 Task: Create a section Flash Flood and in the section, add a milestone Multi-Cloud Integration in the project BackTech
Action: Mouse moved to (129, 540)
Screenshot: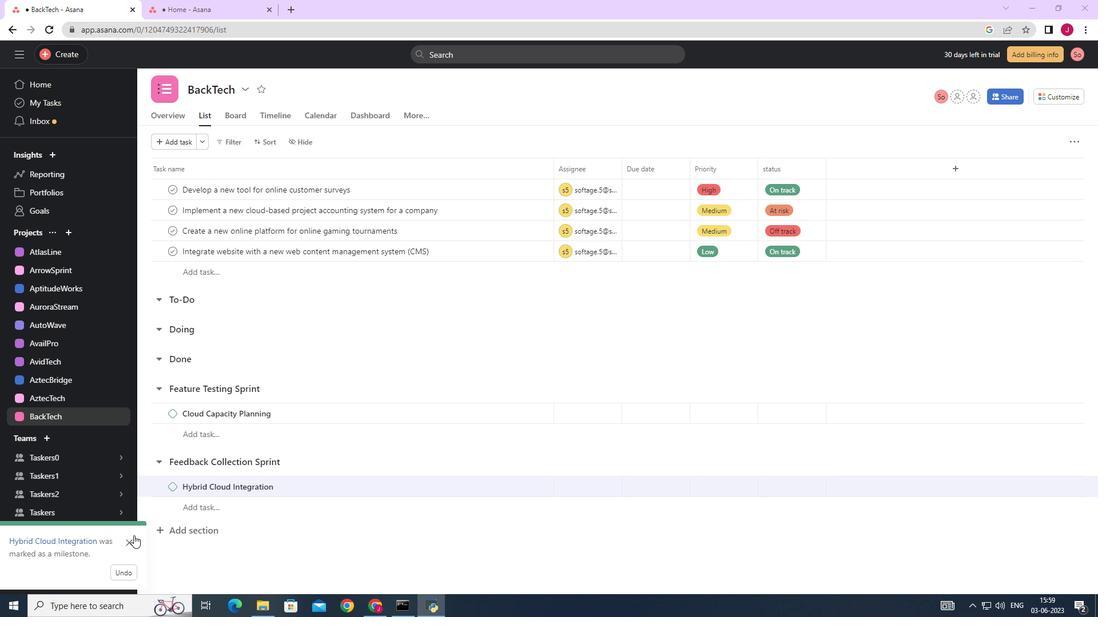 
Action: Mouse pressed left at (129, 540)
Screenshot: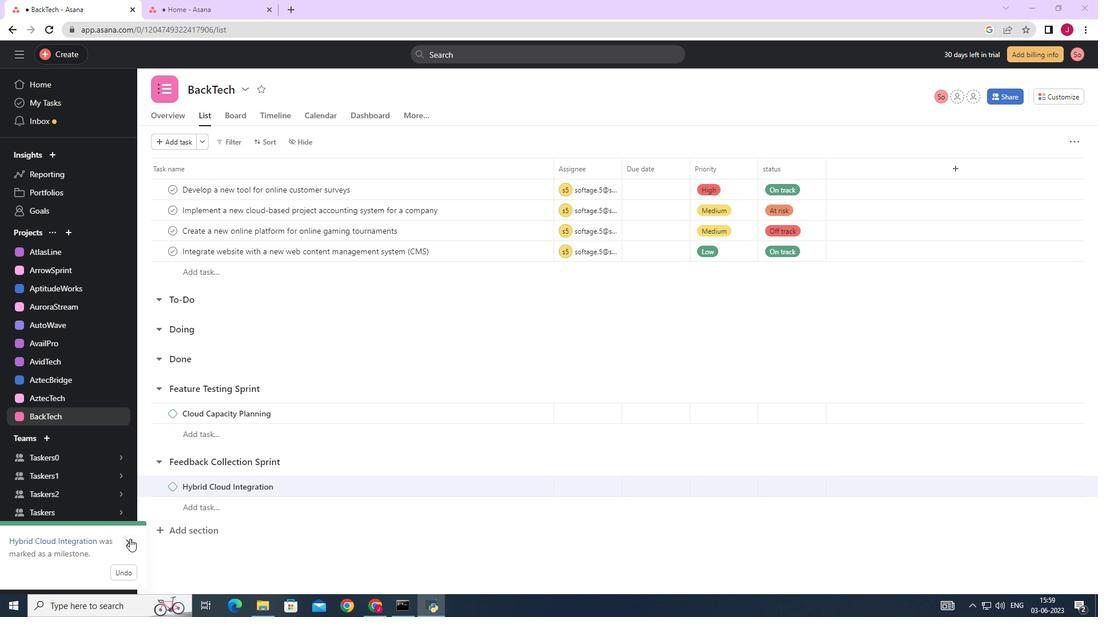
Action: Mouse moved to (176, 529)
Screenshot: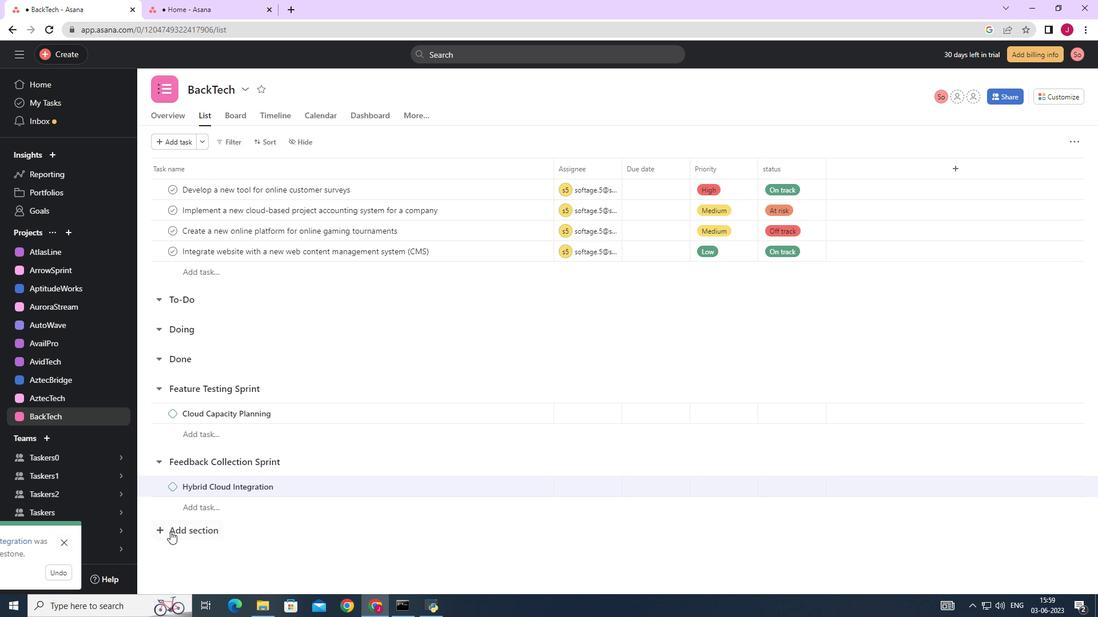 
Action: Mouse scrolled (176, 528) with delta (0, 0)
Screenshot: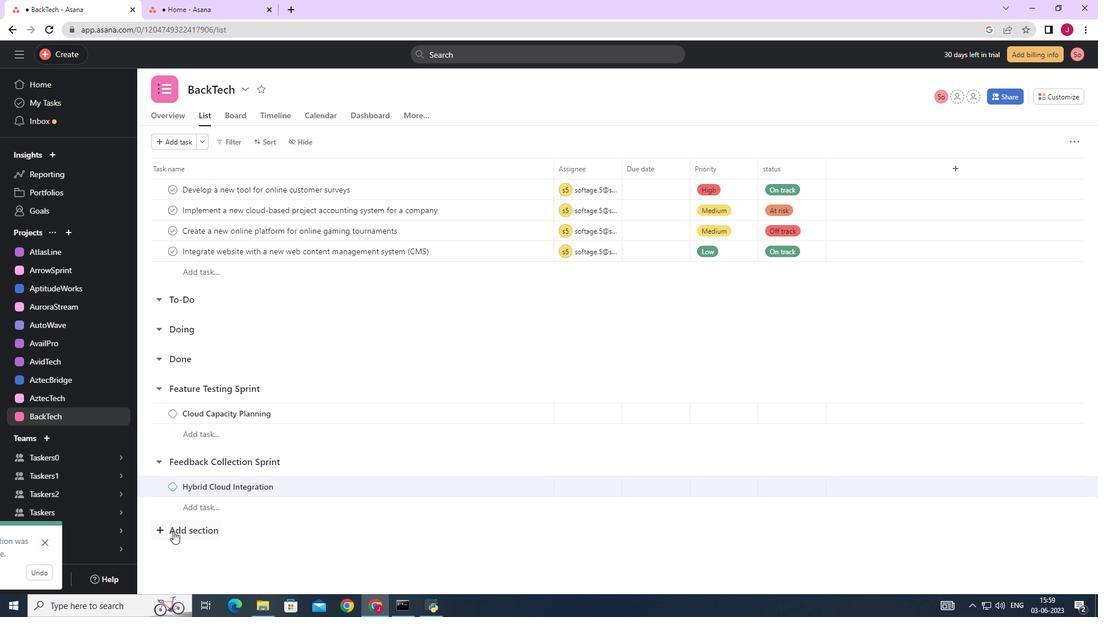 
Action: Mouse scrolled (176, 528) with delta (0, 0)
Screenshot: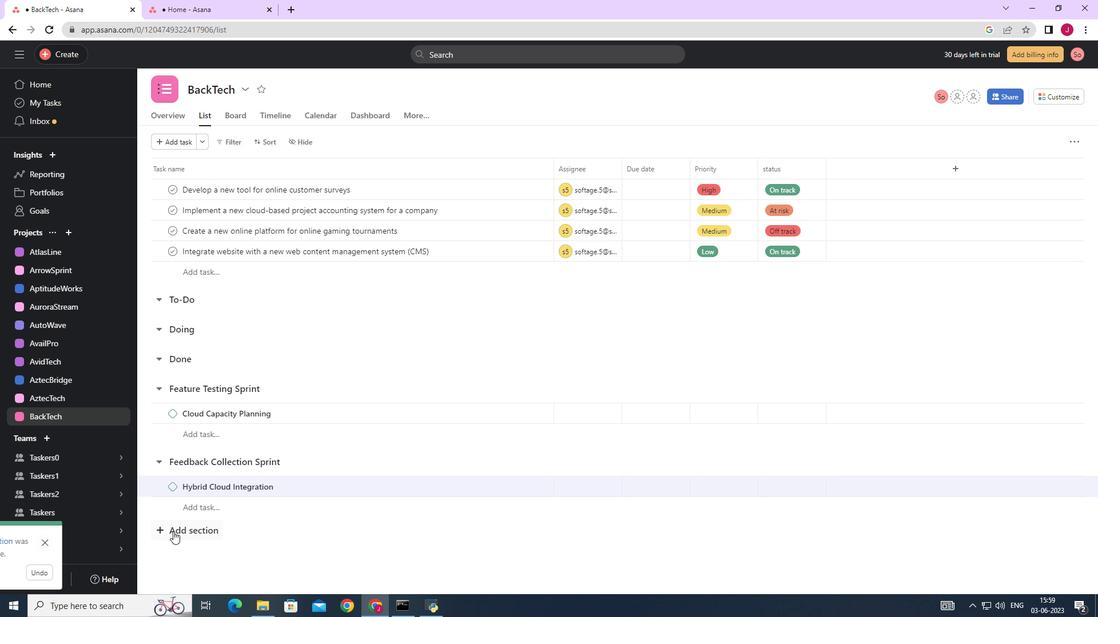 
Action: Mouse scrolled (176, 528) with delta (0, 0)
Screenshot: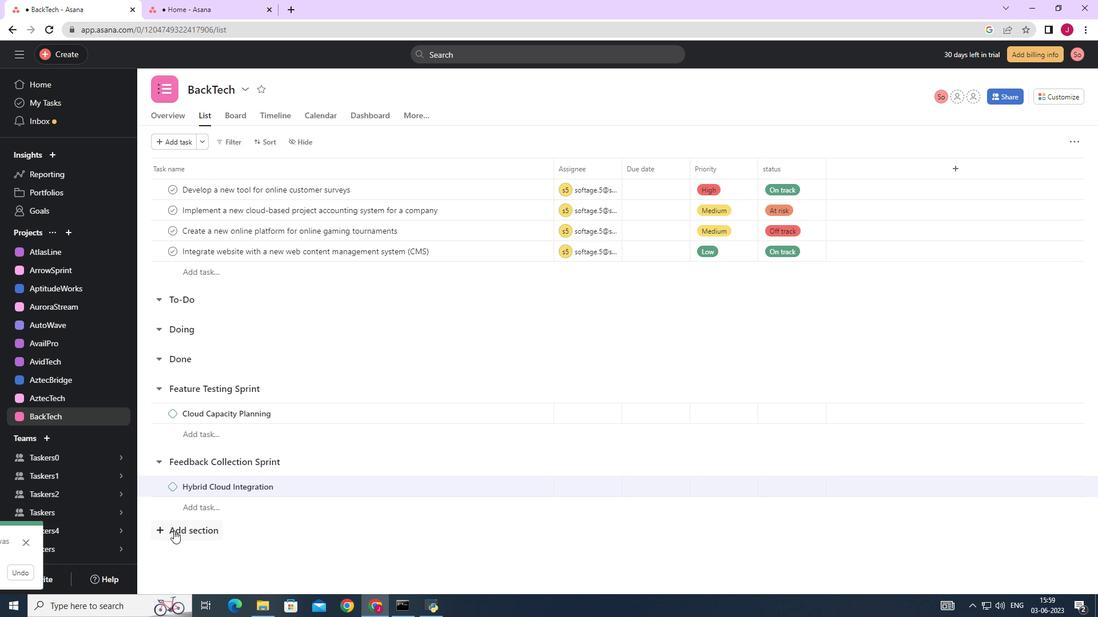 
Action: Mouse scrolled (176, 528) with delta (0, 0)
Screenshot: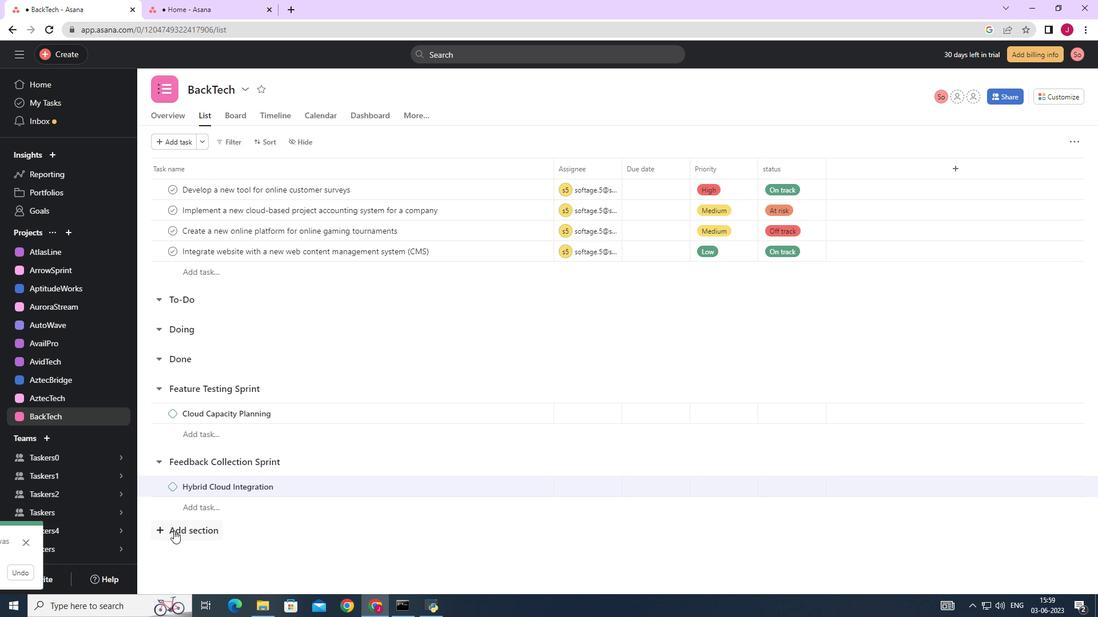 
Action: Mouse scrolled (176, 528) with delta (0, 0)
Screenshot: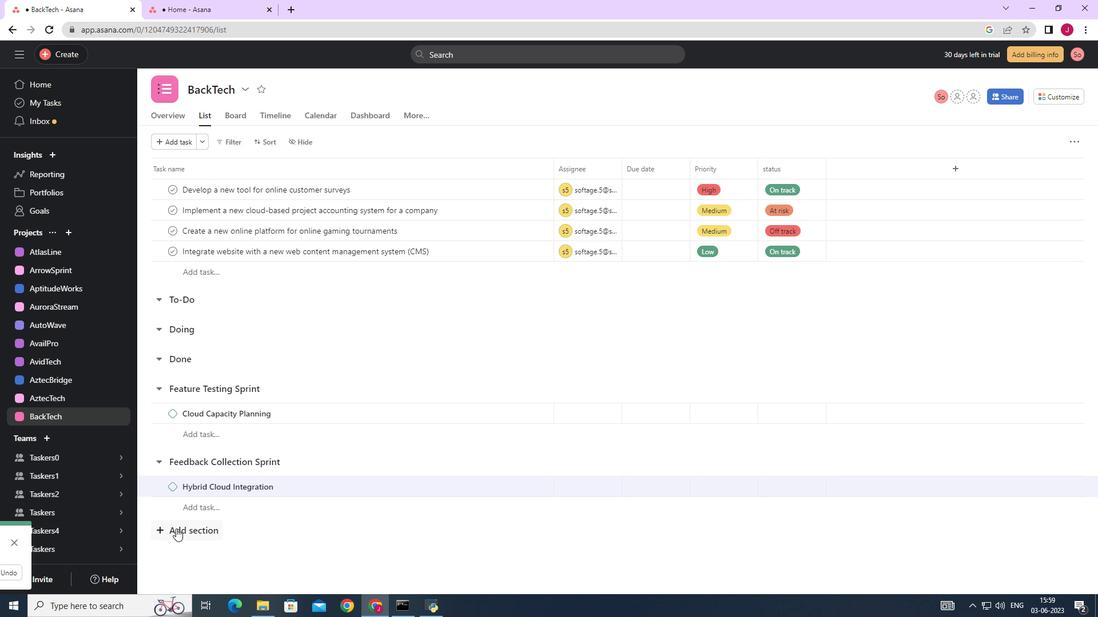 
Action: Mouse moved to (176, 528)
Screenshot: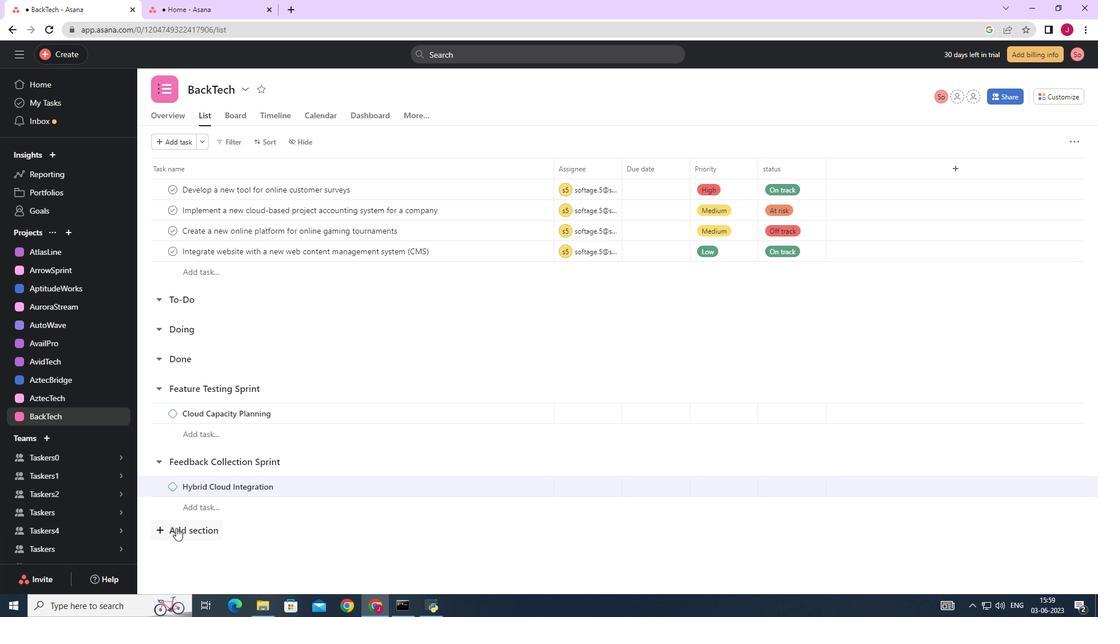 
Action: Mouse pressed left at (176, 528)
Screenshot: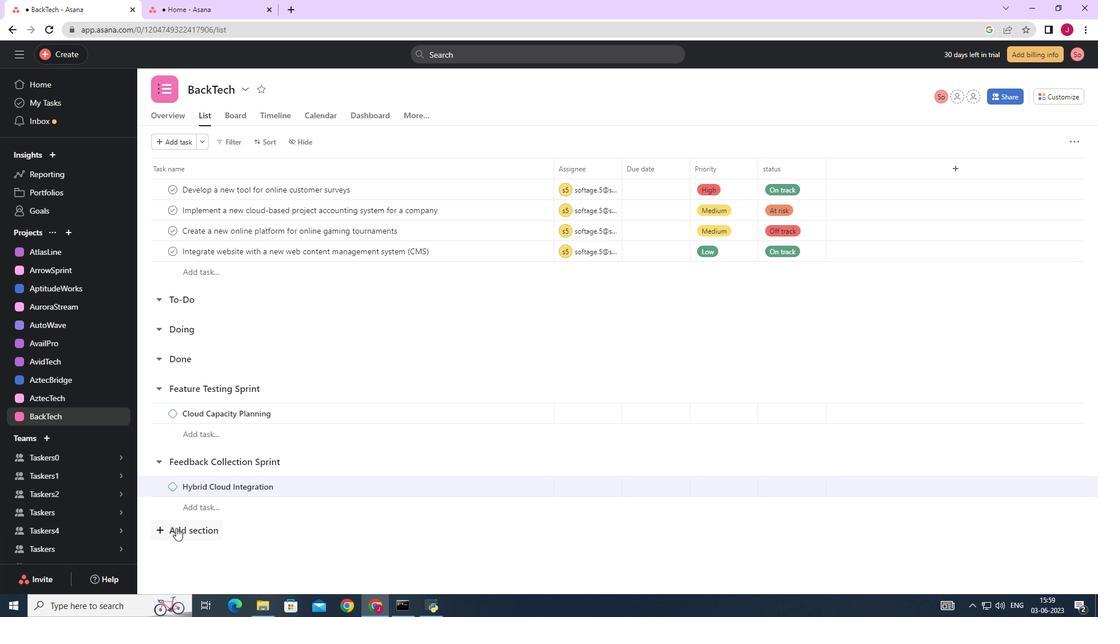 
Action: Mouse moved to (200, 522)
Screenshot: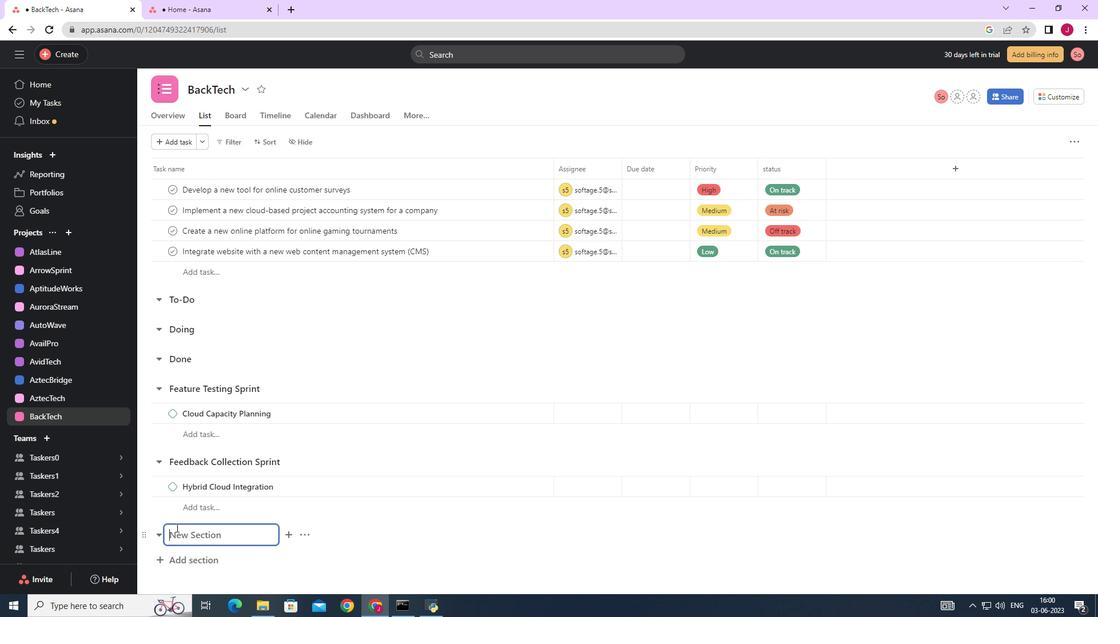 
Action: Mouse scrolled (200, 522) with delta (0, 0)
Screenshot: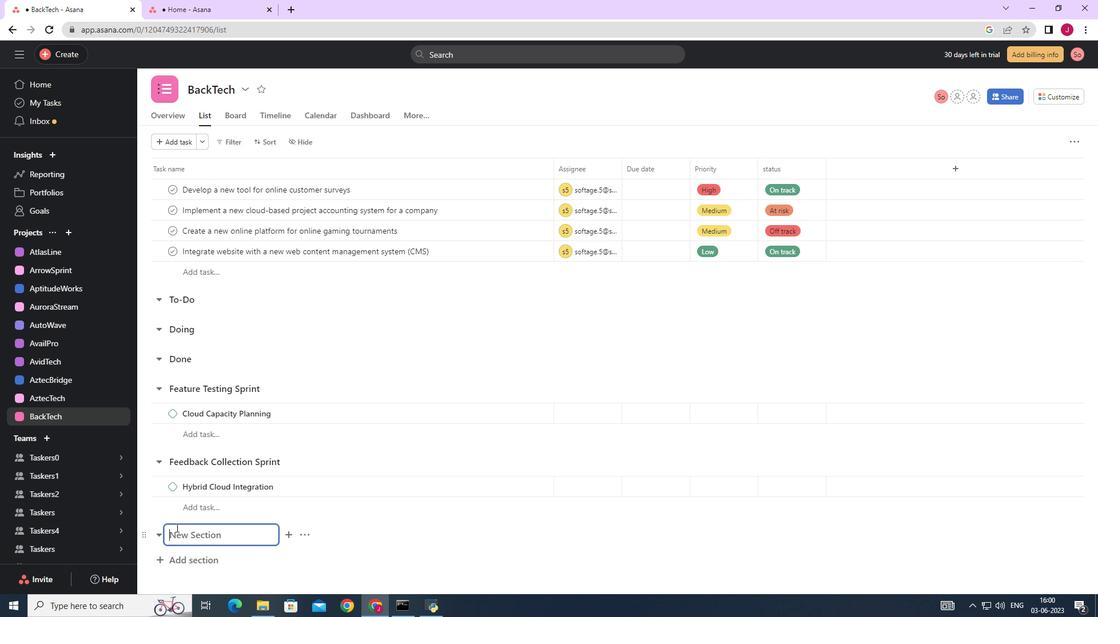 
Action: Mouse scrolled (200, 522) with delta (0, 0)
Screenshot: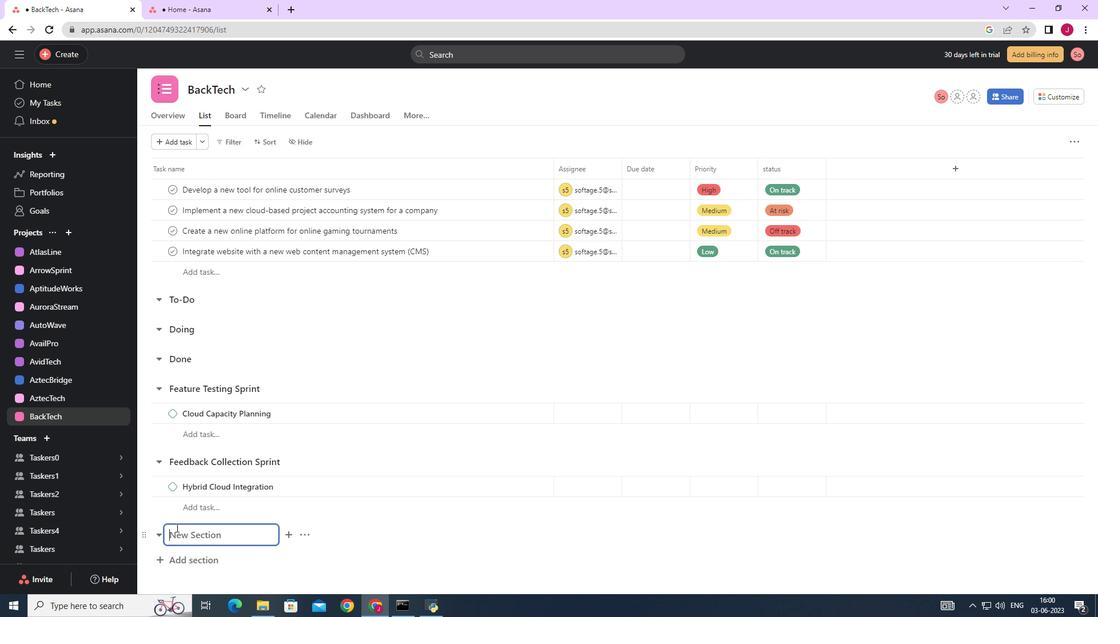
Action: Mouse scrolled (200, 522) with delta (0, 0)
Screenshot: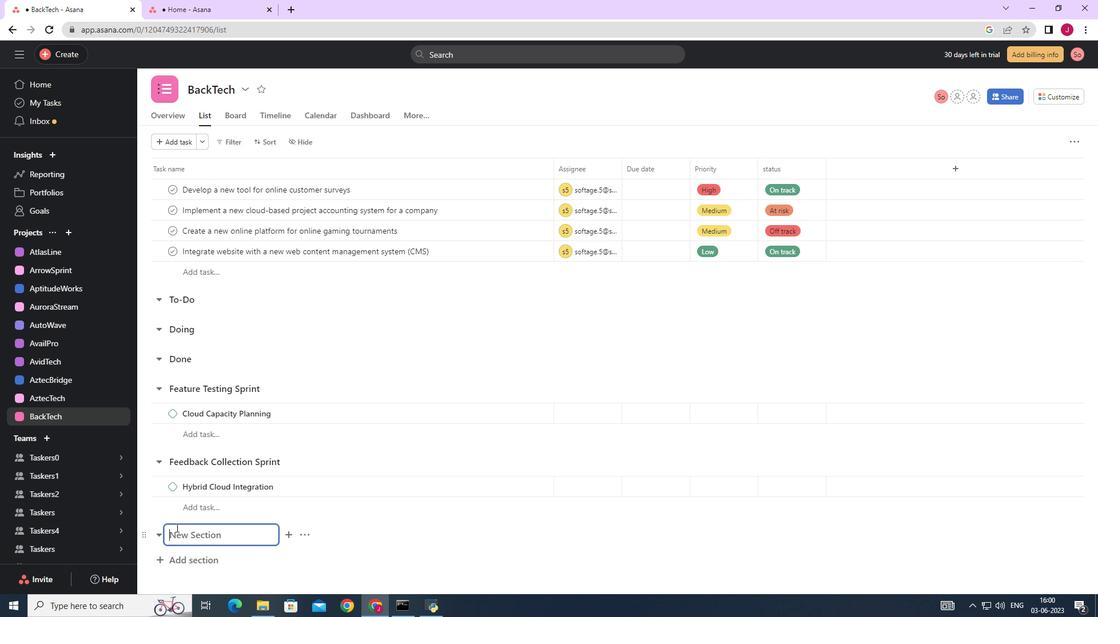 
Action: Mouse scrolled (200, 522) with delta (0, 0)
Screenshot: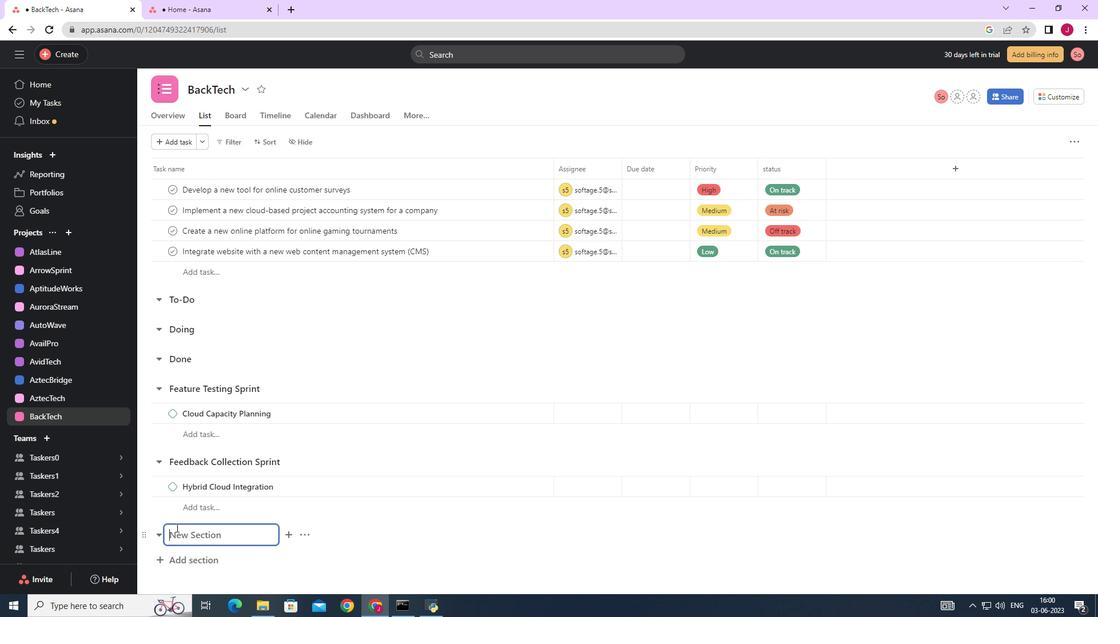 
Action: Mouse scrolled (200, 522) with delta (0, 0)
Screenshot: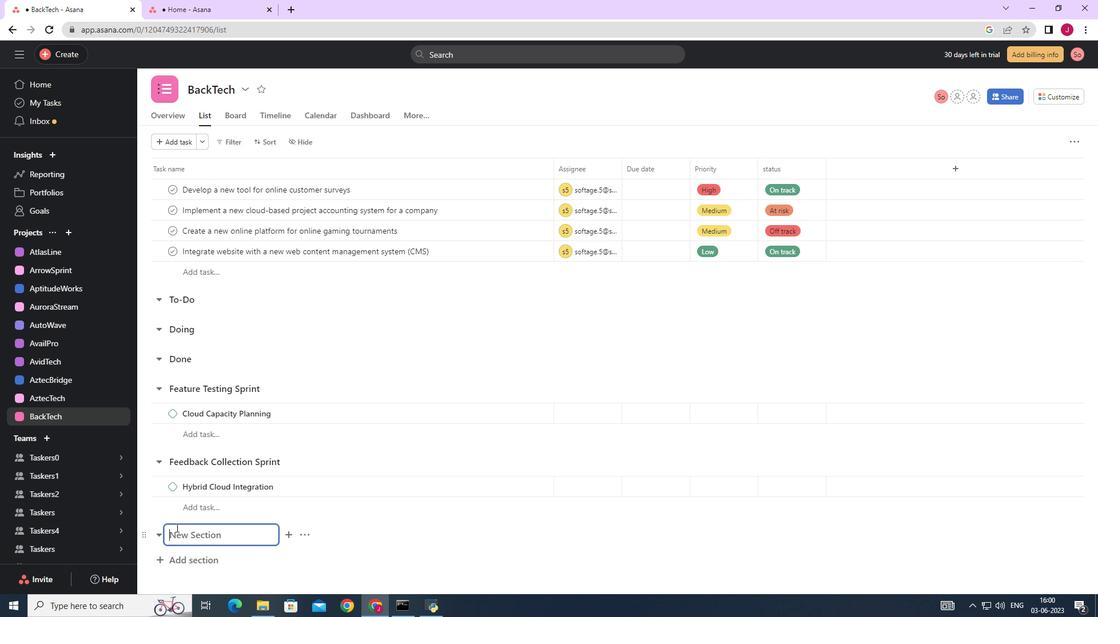
Action: Mouse moved to (210, 533)
Screenshot: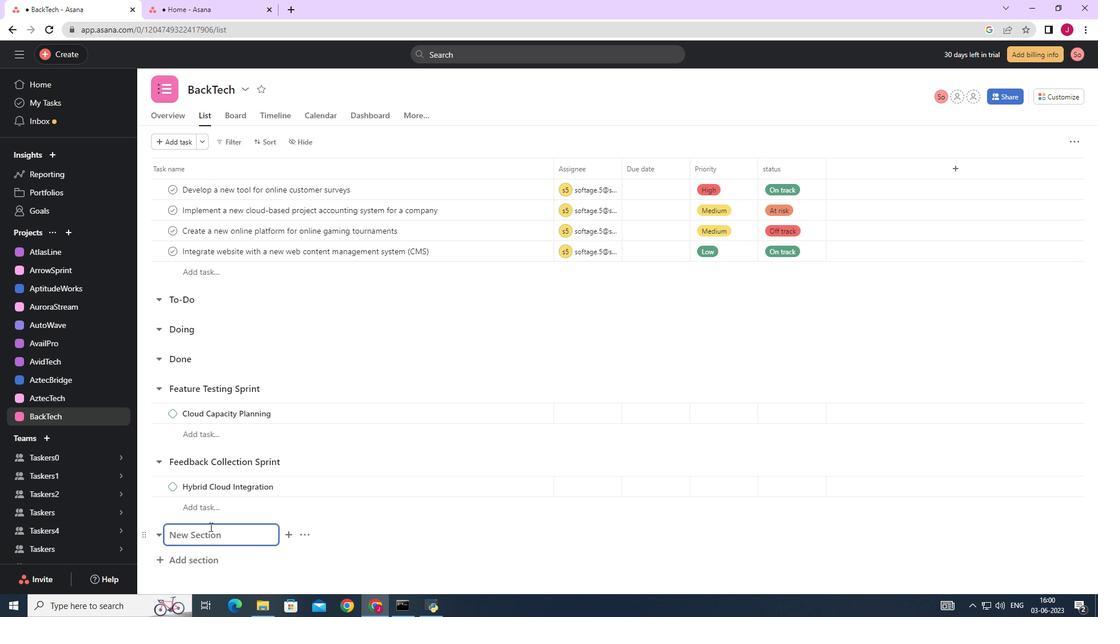 
Action: Mouse pressed left at (210, 533)
Screenshot: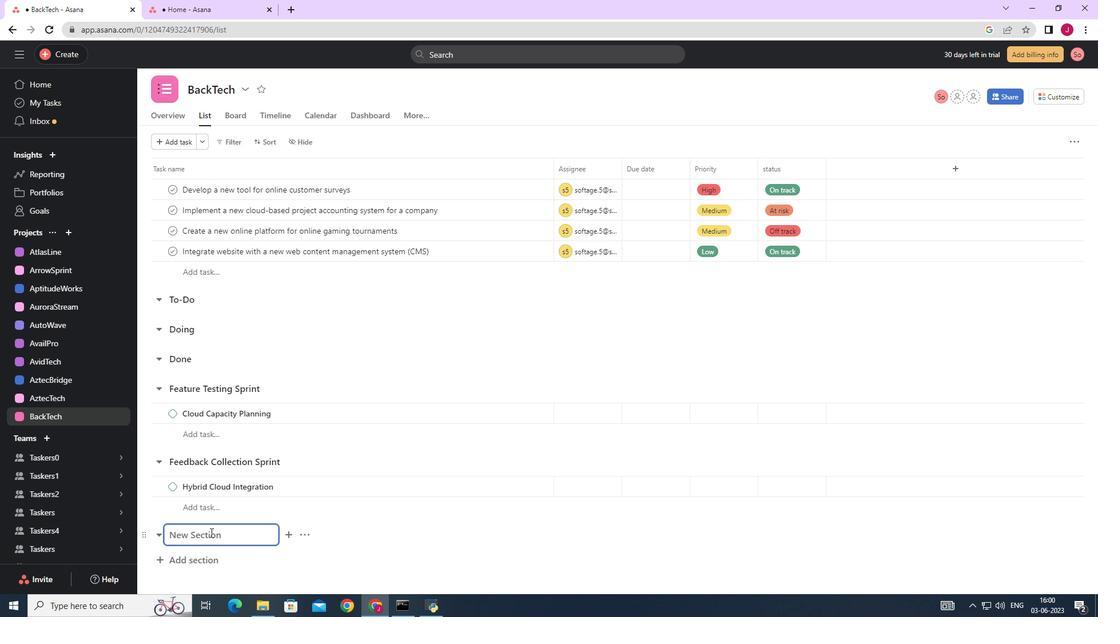 
Action: Key pressed <Key.caps_lock><Key.caps_lock>f<Key.caps_lock>LASH<Key.space><Key.caps_lock>f<Key.caps_lock>LOOD<Key.enter><Key.caps_lock>,<Key.caps_lock>ULTI<Key.space><Key.backspace><Key.backspace><Key.backspace><Key.backspace><Key.backspace><Key.backspace><Key.backspace><Key.caps_lock>m<Key.caps_lock>ULTISTONE<Key.space><Key.backspace><Key.backspace><Key.backspace><Key.backspace><Key.backspace><Key.backspace><Key.backspace>I-<Key.caps_lock>c<Key.caps_lock>LOUD<Key.space><Key.caps_lock>i<Key.caps_lock>NTEGRATION
Screenshot: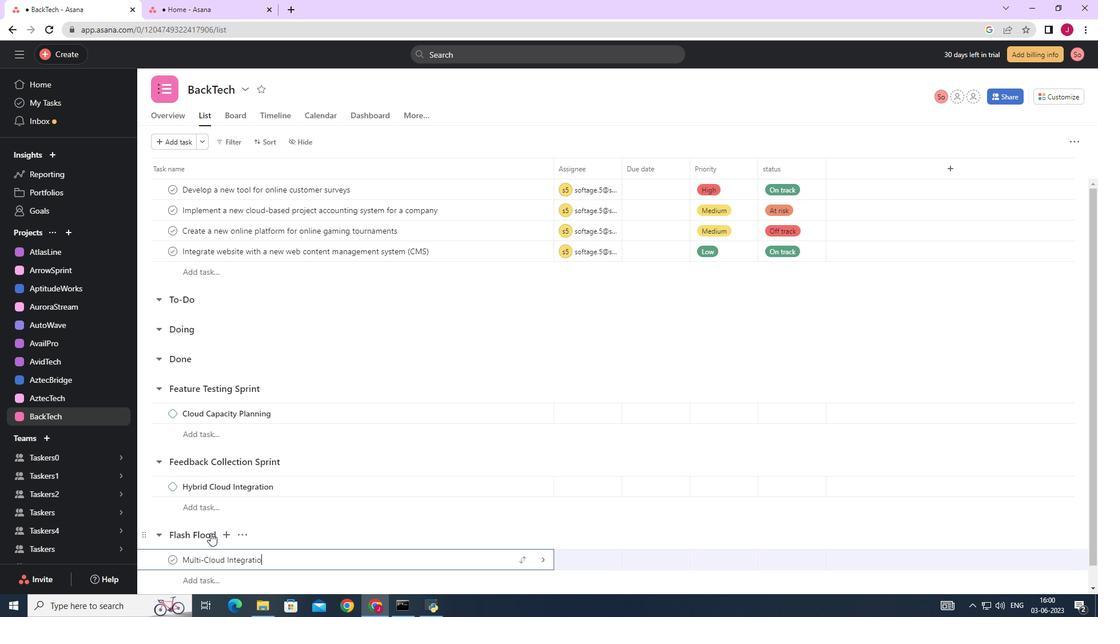 
Action: Mouse moved to (542, 561)
Screenshot: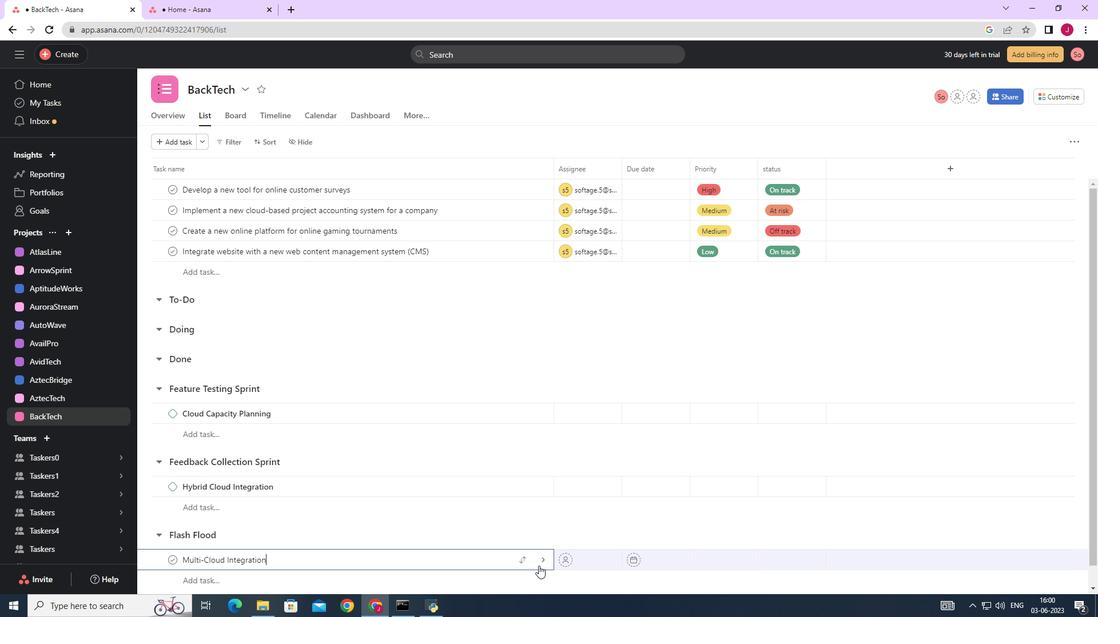 
Action: Mouse pressed left at (542, 561)
Screenshot: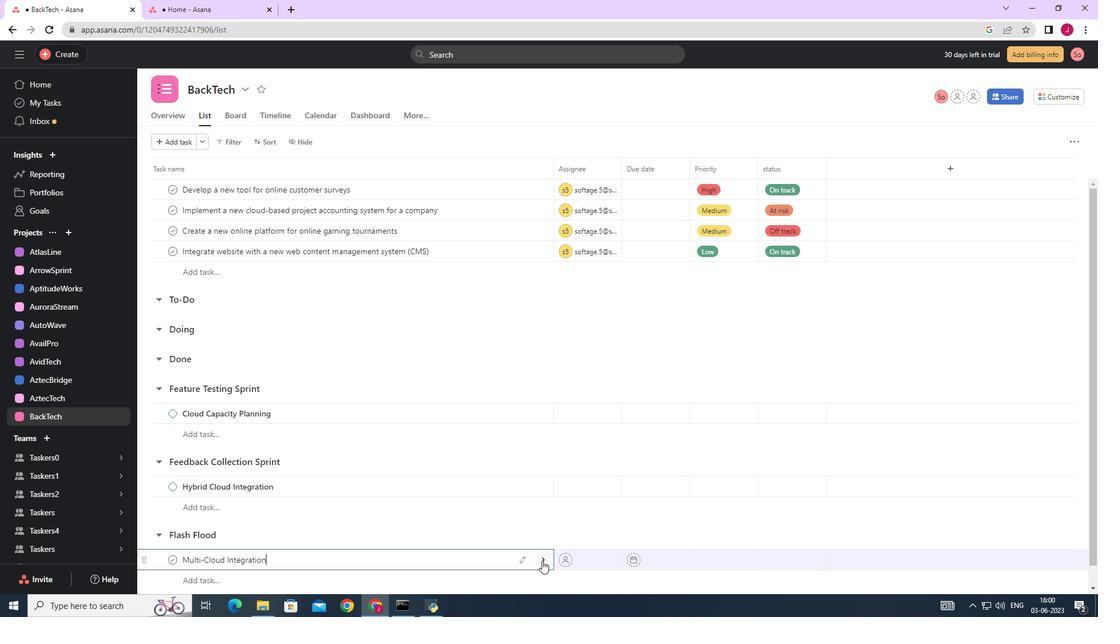 
Action: Mouse moved to (1056, 143)
Screenshot: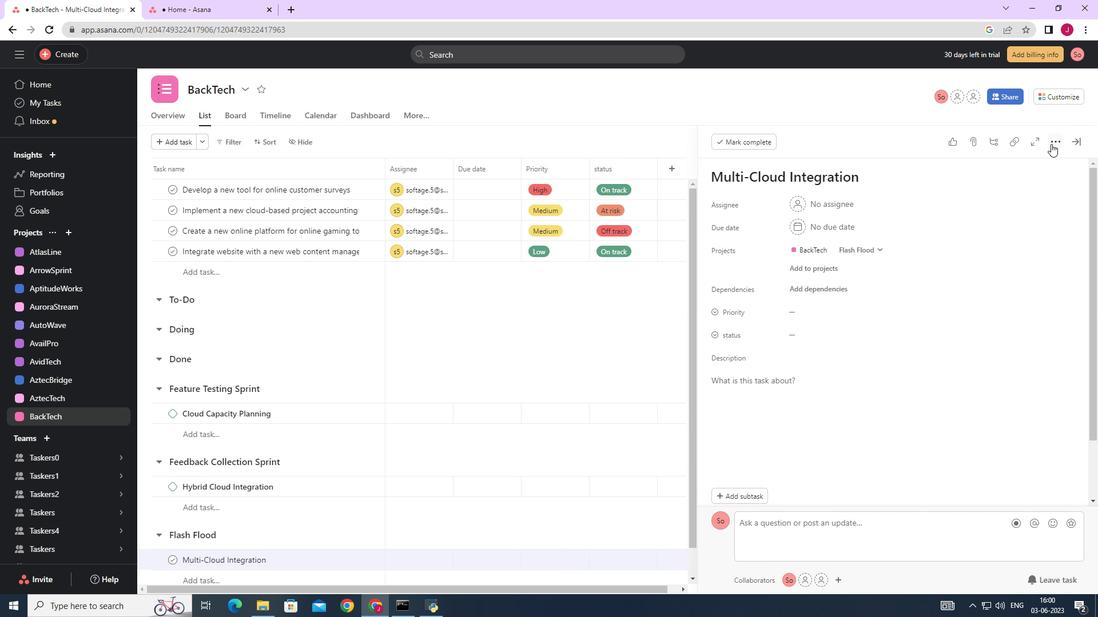 
Action: Mouse pressed left at (1056, 143)
Screenshot: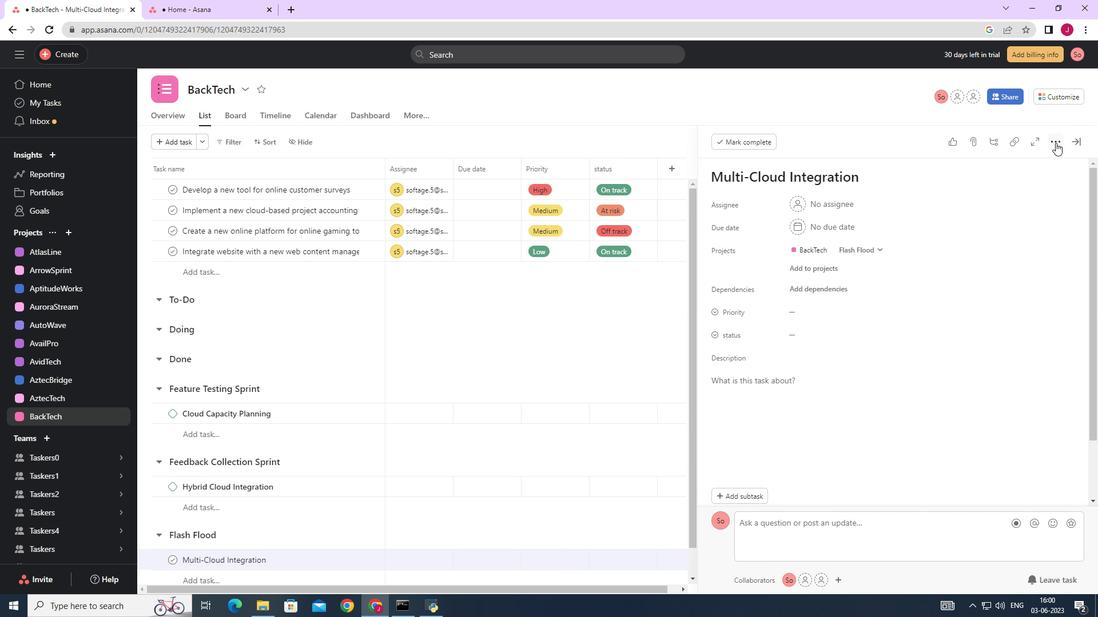 
Action: Mouse moved to (960, 188)
Screenshot: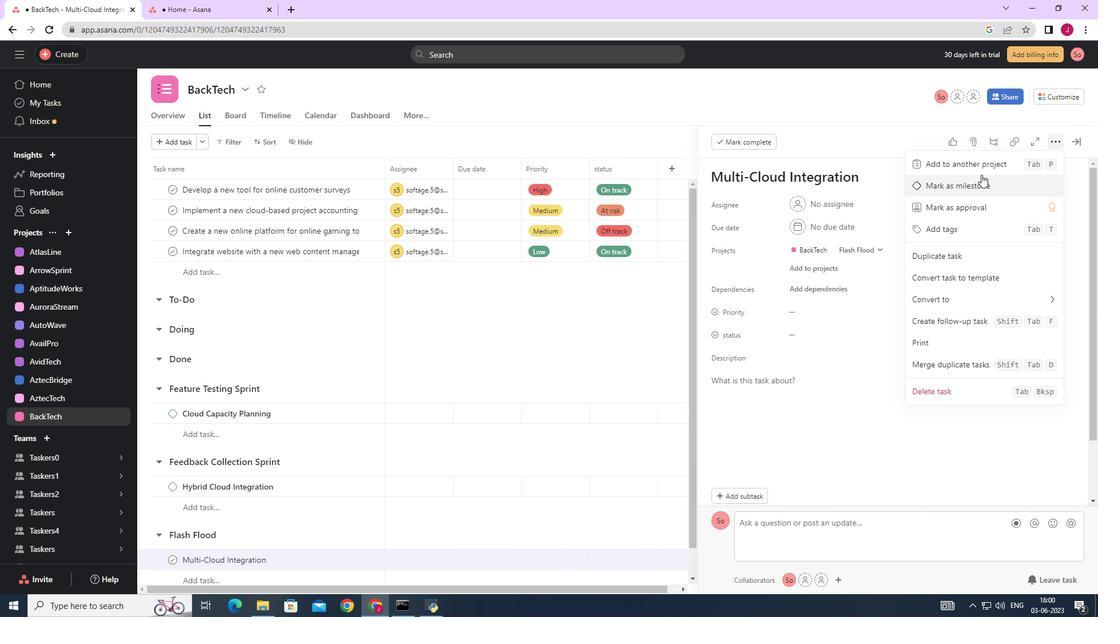 
Action: Mouse pressed left at (960, 188)
Screenshot: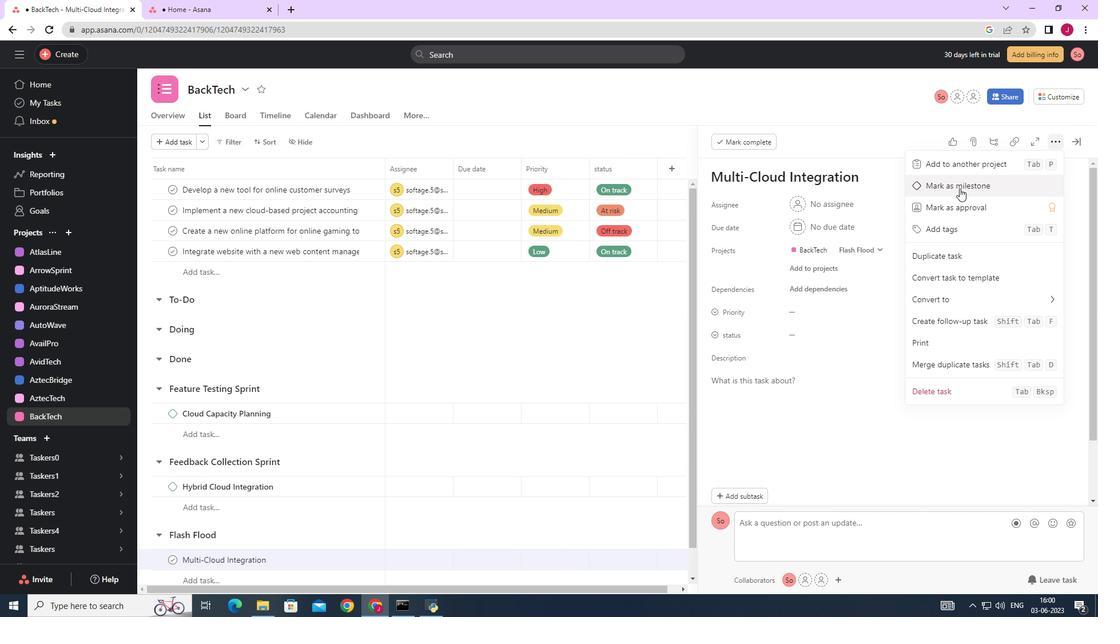 
Action: Mouse moved to (1077, 143)
Screenshot: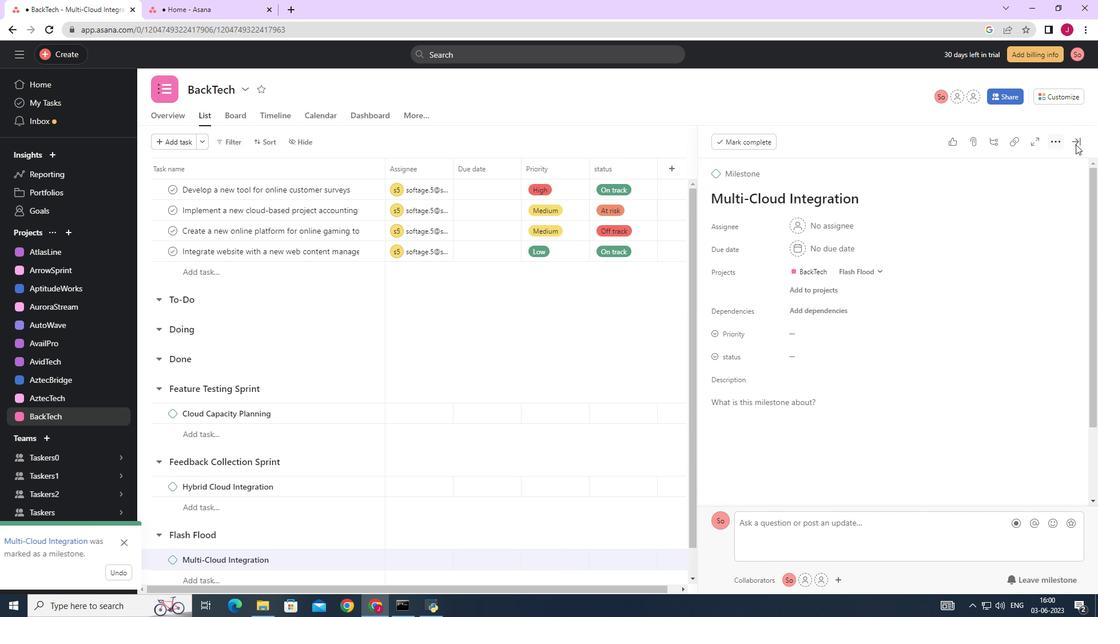 
Action: Mouse pressed left at (1077, 143)
Screenshot: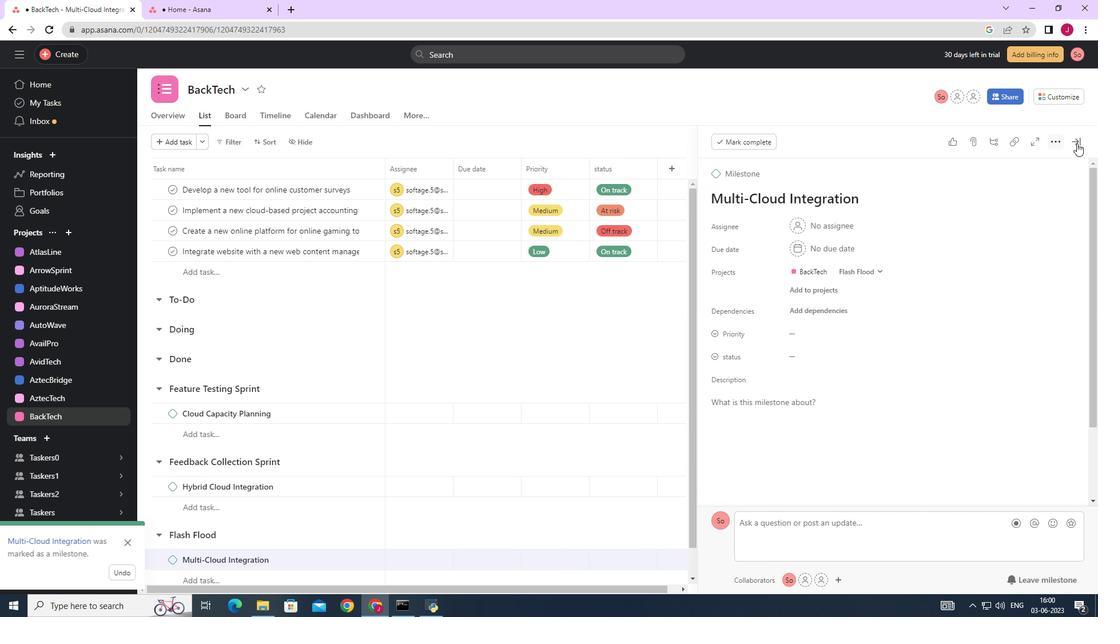 
Action: Mouse moved to (0, 617)
Screenshot: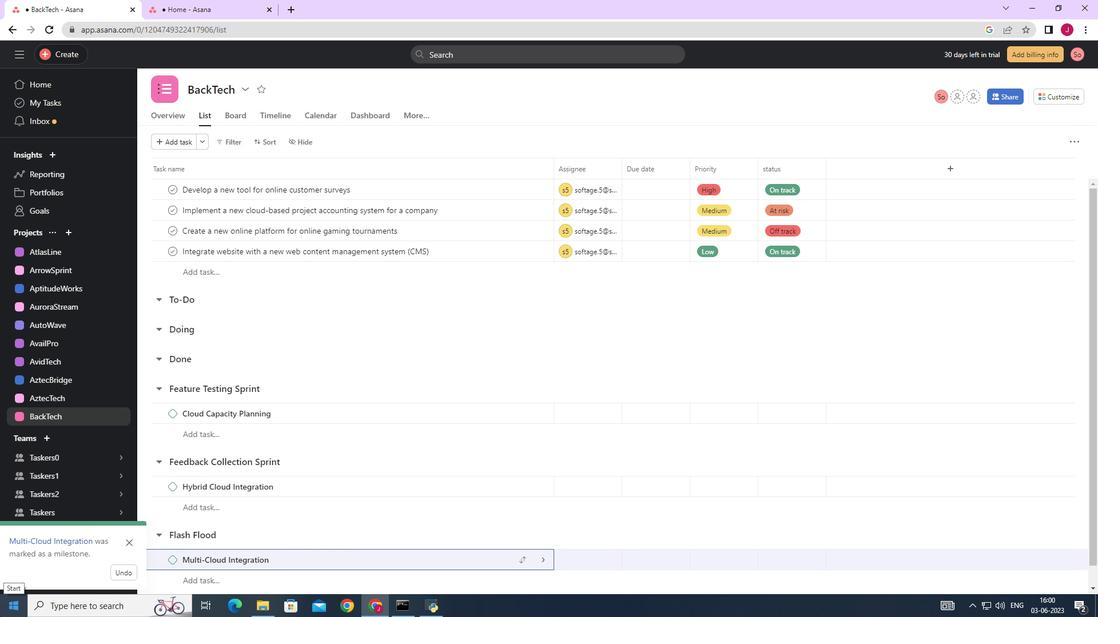 
